 Task: Move the task Implement a feature for users to join and participate in groups to the section Done in the project WaveTech and filter the tasks in the project by Due next week.
Action: Mouse moved to (56, 473)
Screenshot: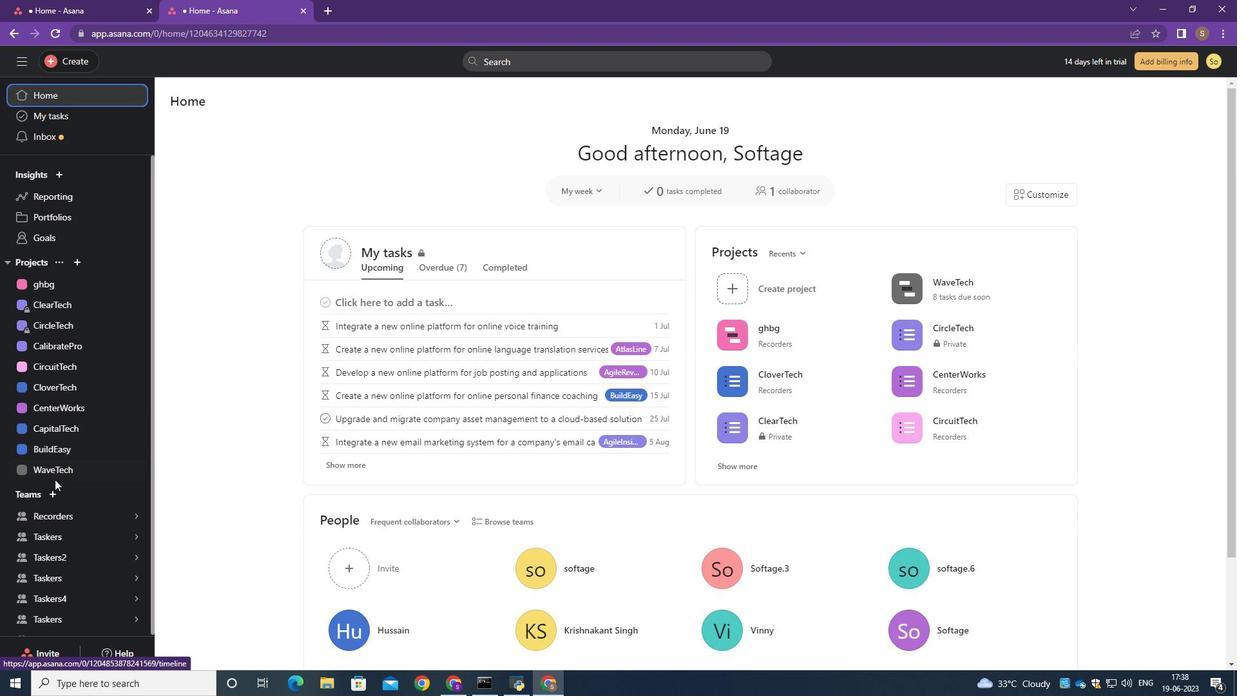 
Action: Mouse pressed left at (56, 473)
Screenshot: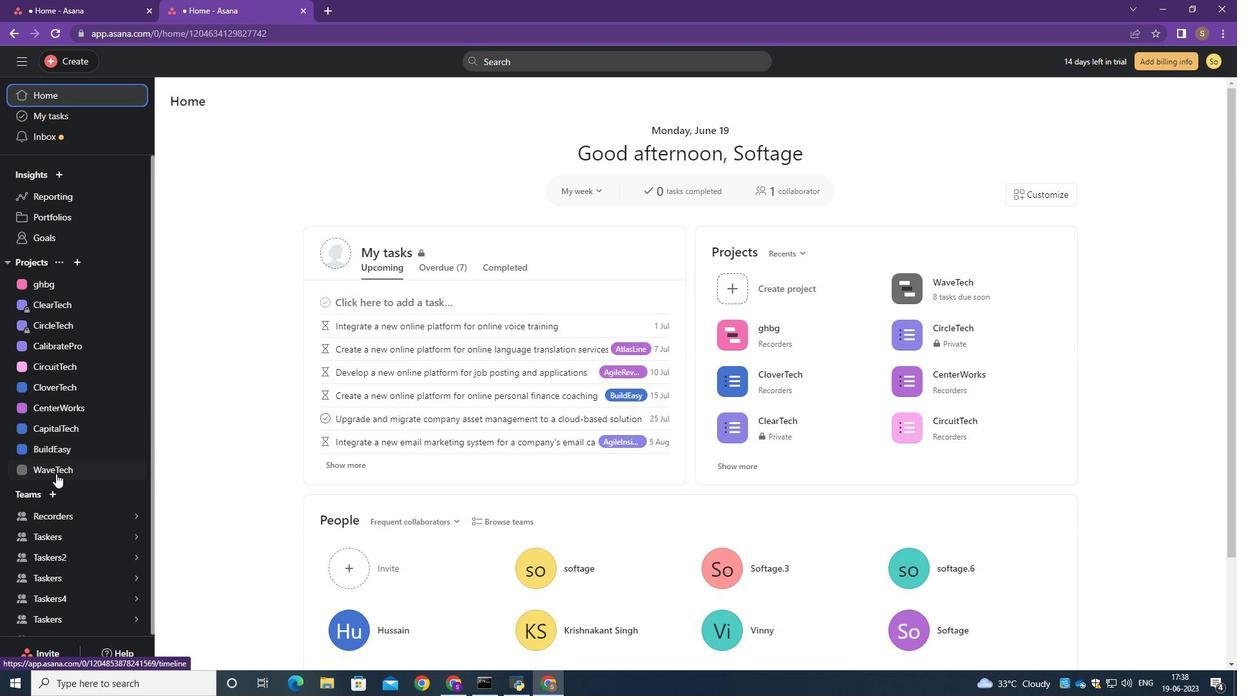 
Action: Mouse moved to (501, 258)
Screenshot: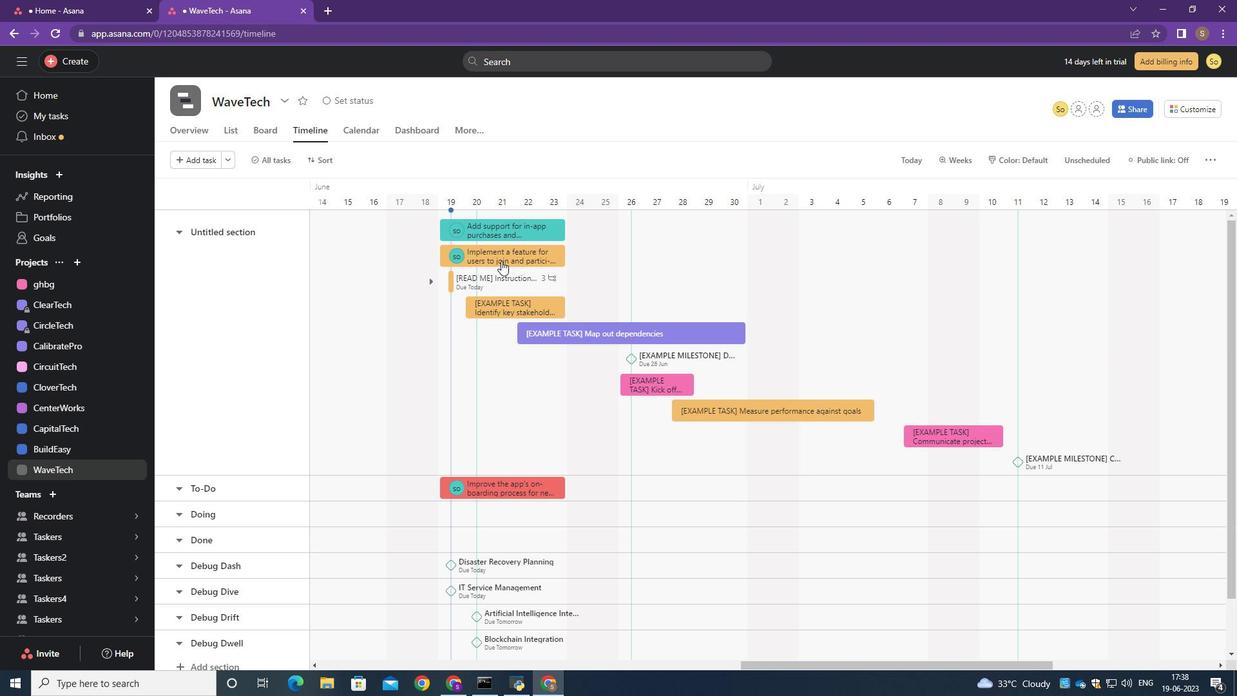 
Action: Mouse pressed left at (501, 258)
Screenshot: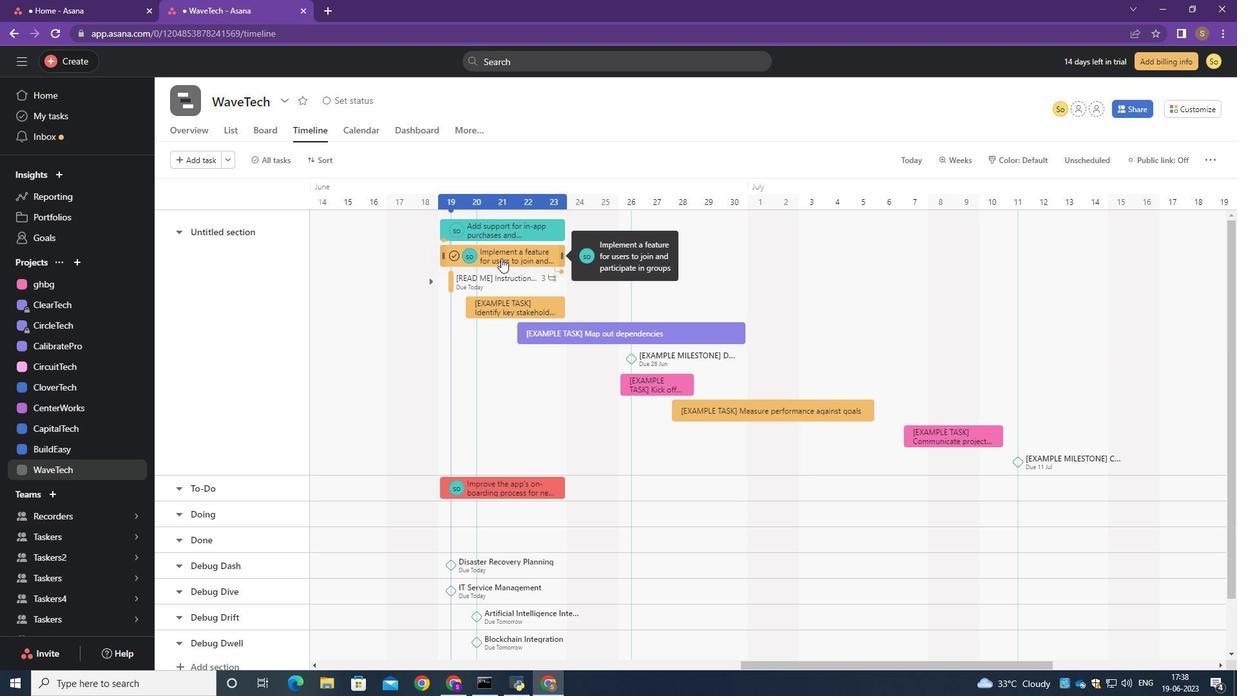 
Action: Mouse moved to (997, 303)
Screenshot: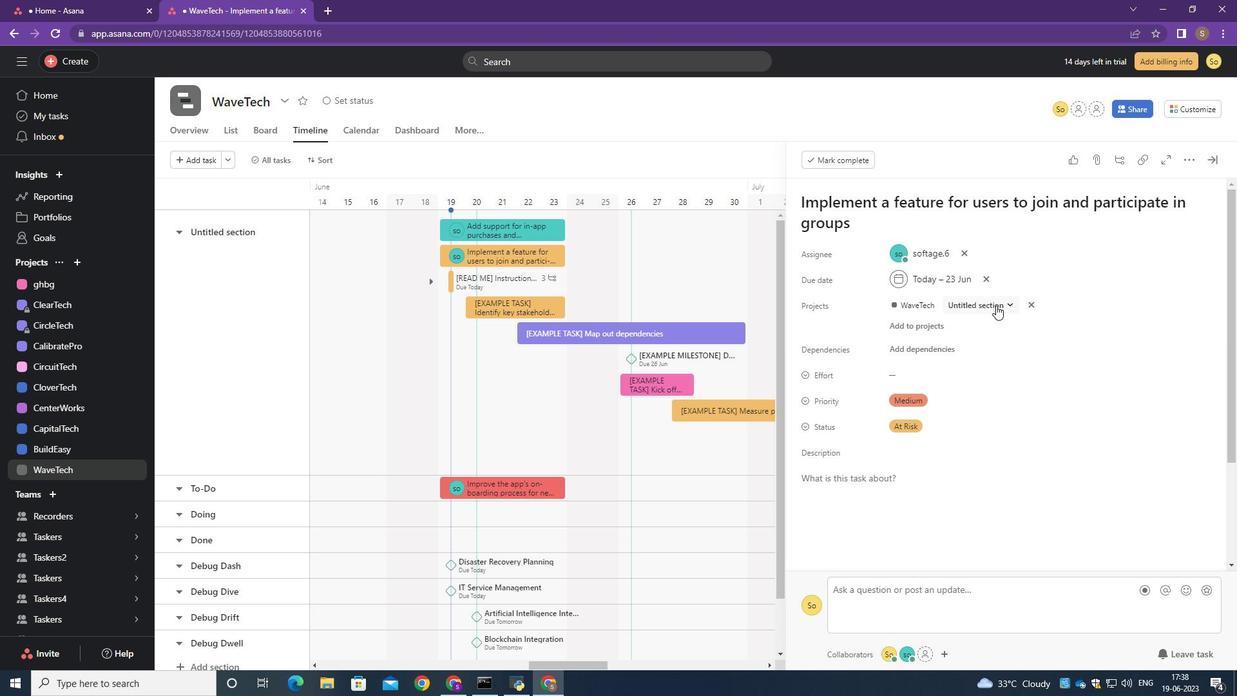 
Action: Mouse pressed left at (997, 303)
Screenshot: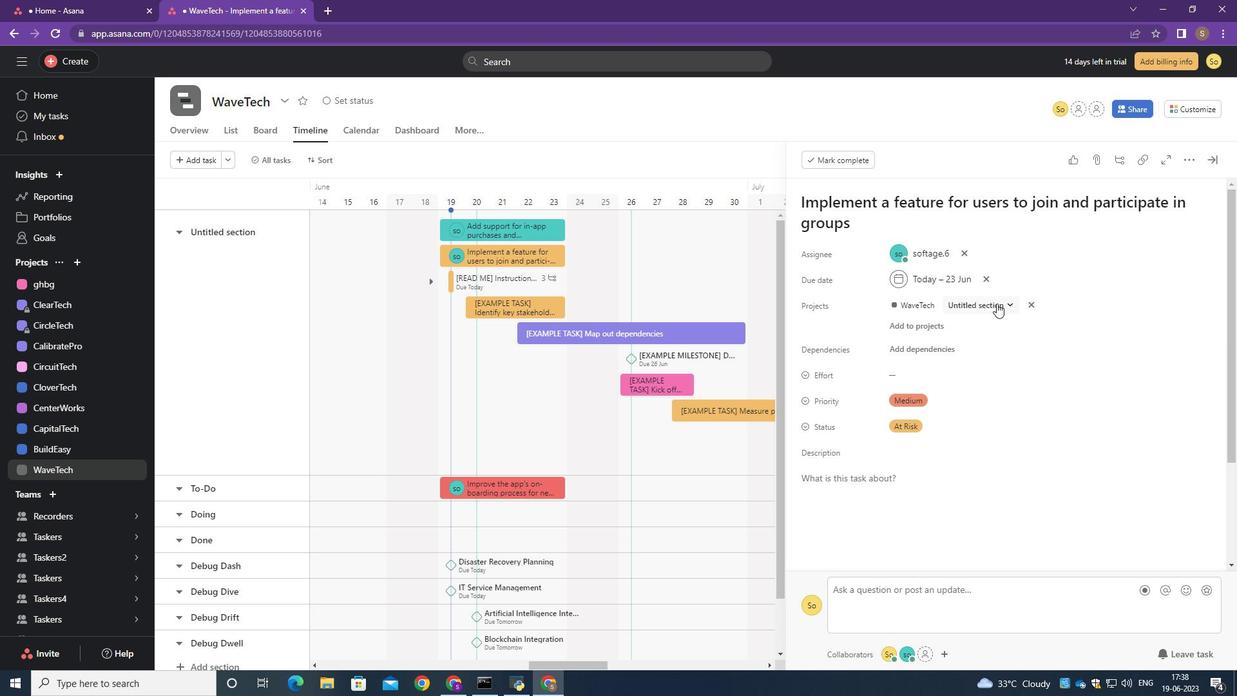 
Action: Mouse moved to (952, 400)
Screenshot: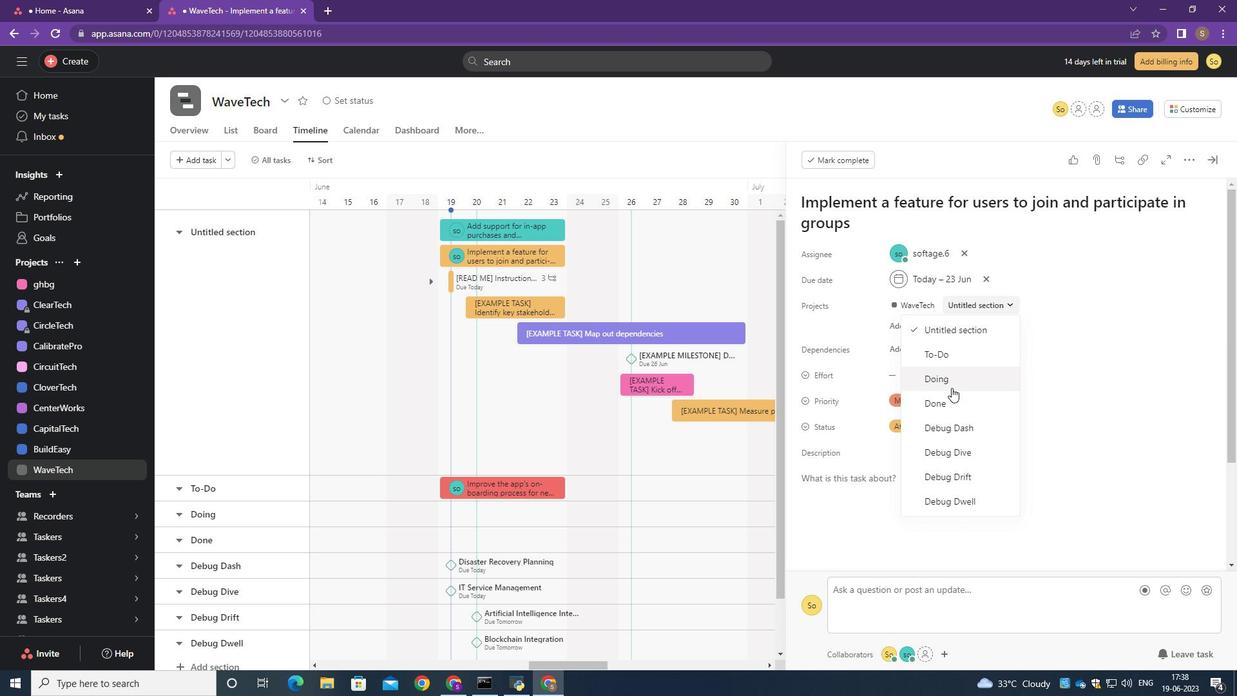 
Action: Mouse pressed left at (952, 400)
Screenshot: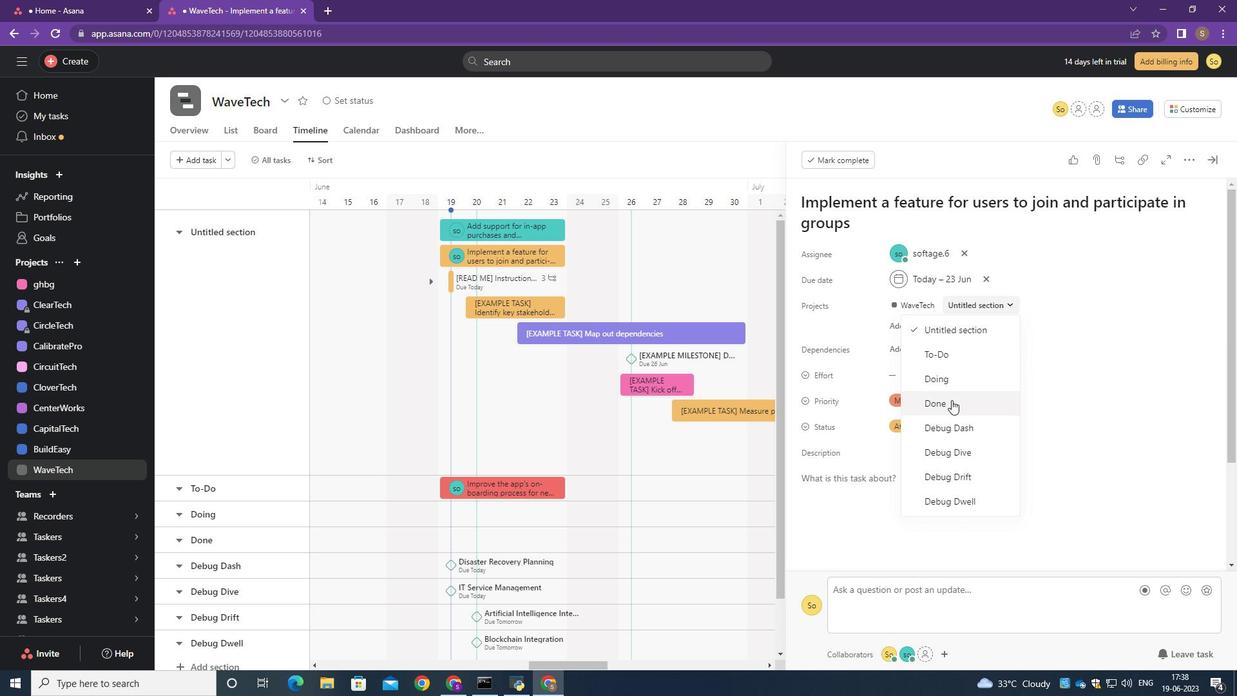 
Action: Mouse moved to (235, 130)
Screenshot: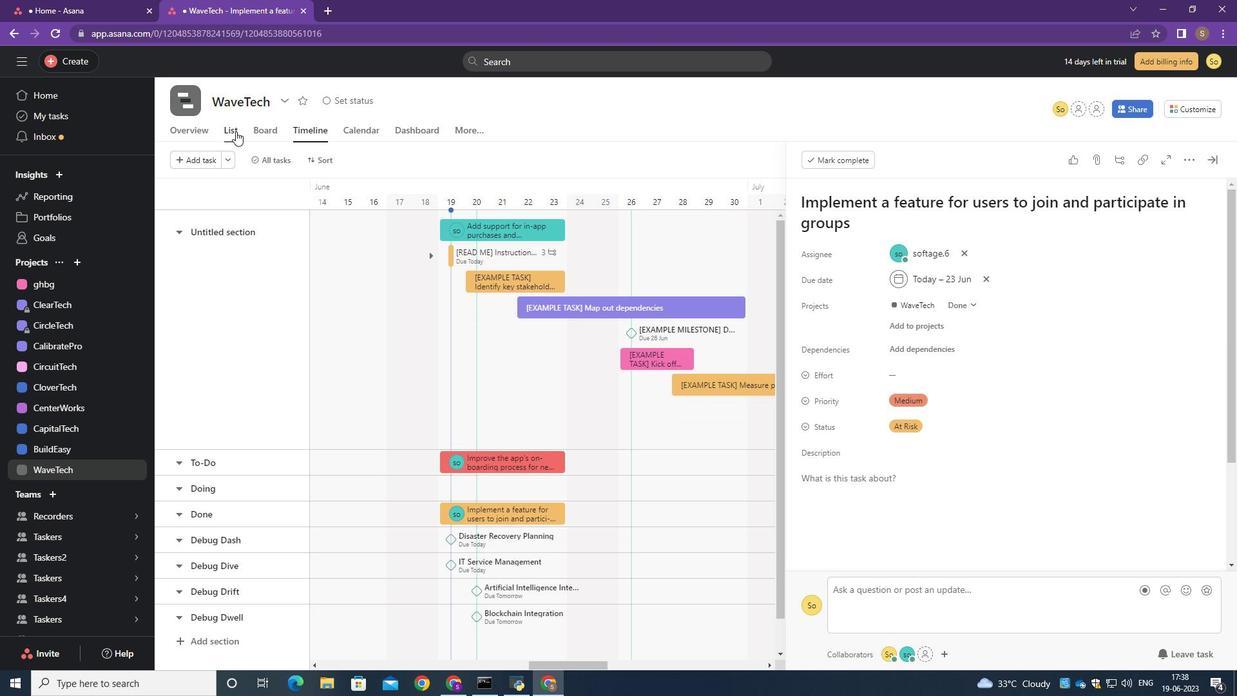 
Action: Mouse pressed left at (235, 130)
Screenshot: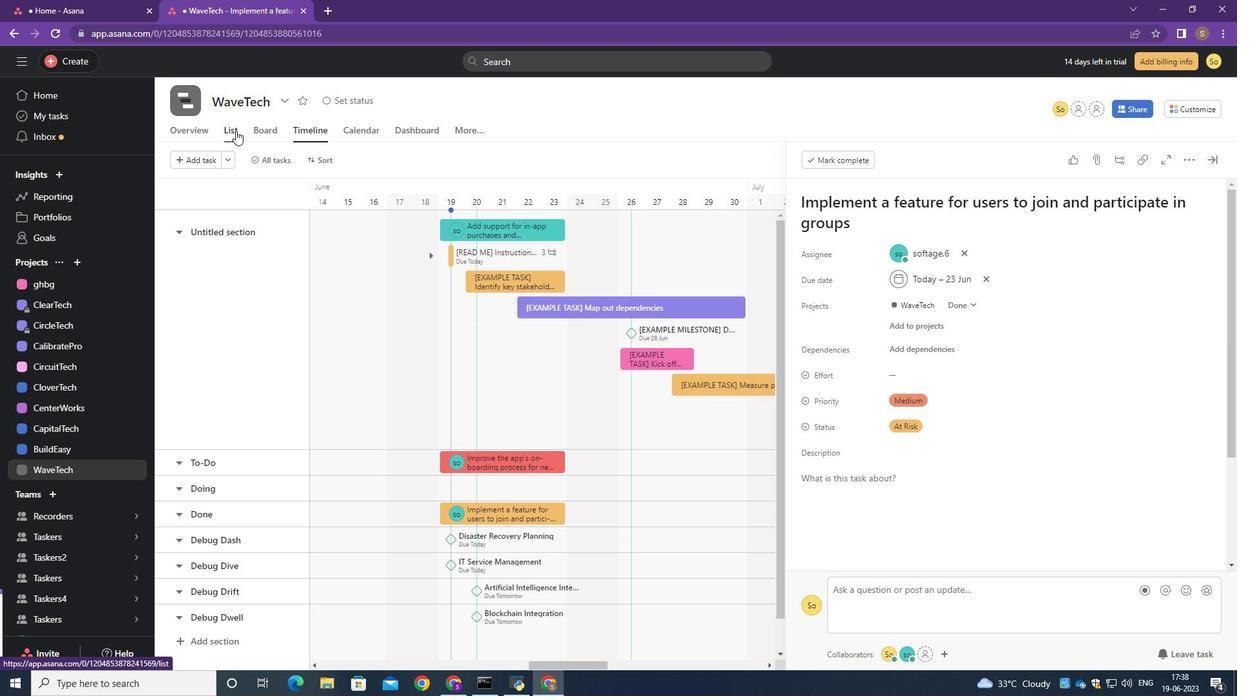 
Action: Mouse moved to (275, 157)
Screenshot: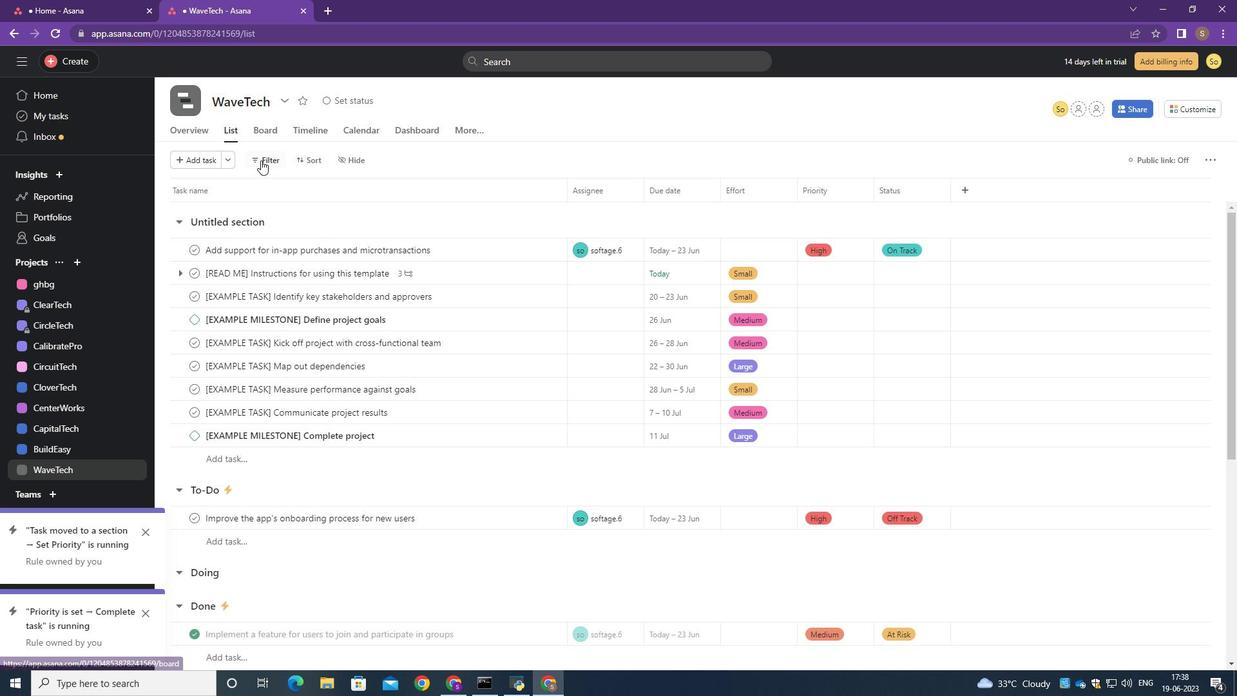 
Action: Mouse pressed left at (275, 157)
Screenshot: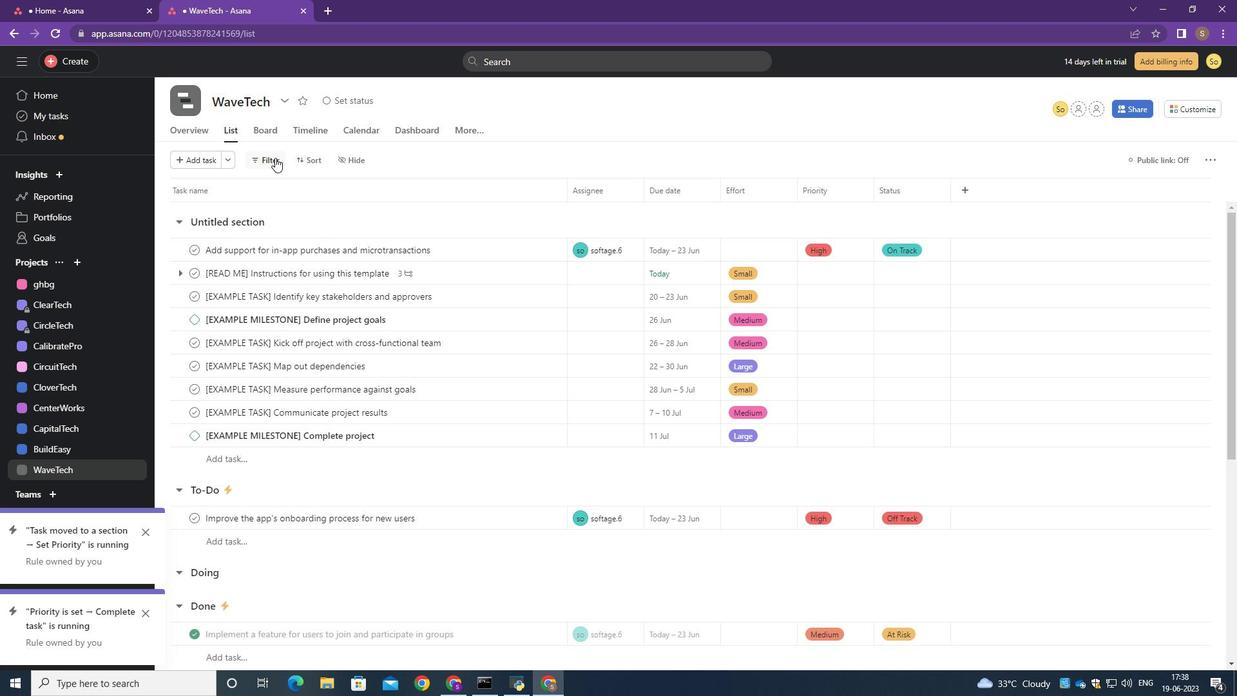 
Action: Mouse moved to (307, 238)
Screenshot: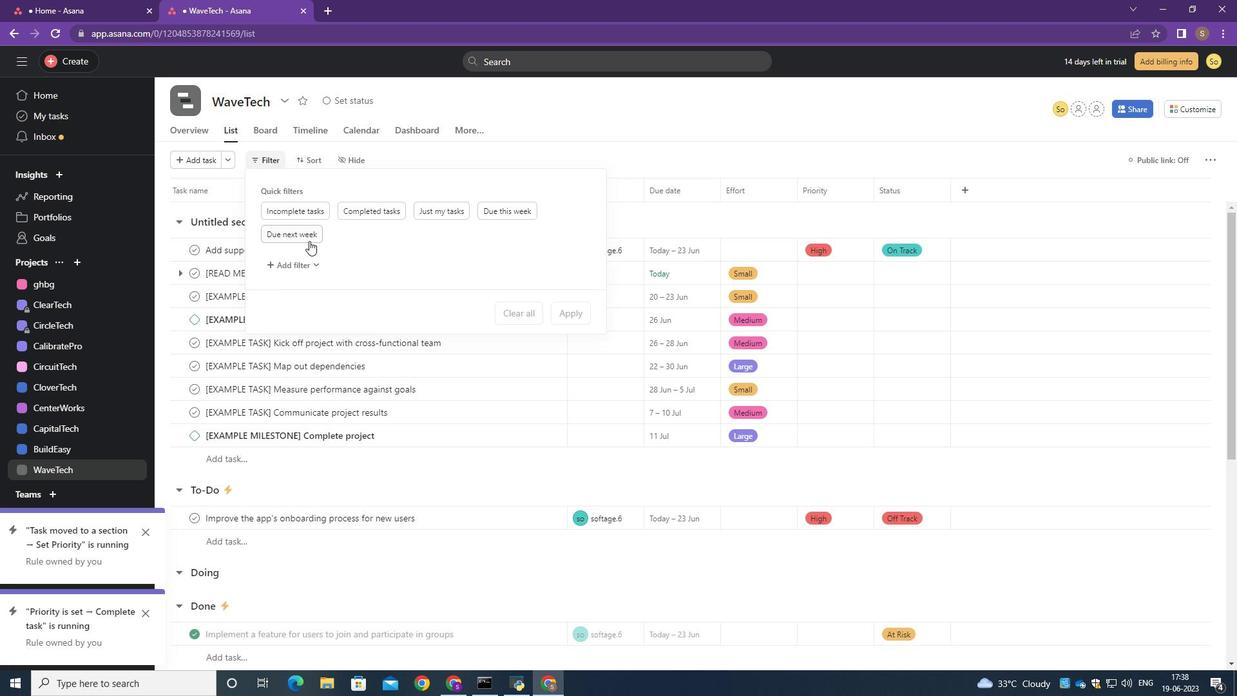 
Action: Mouse pressed left at (307, 238)
Screenshot: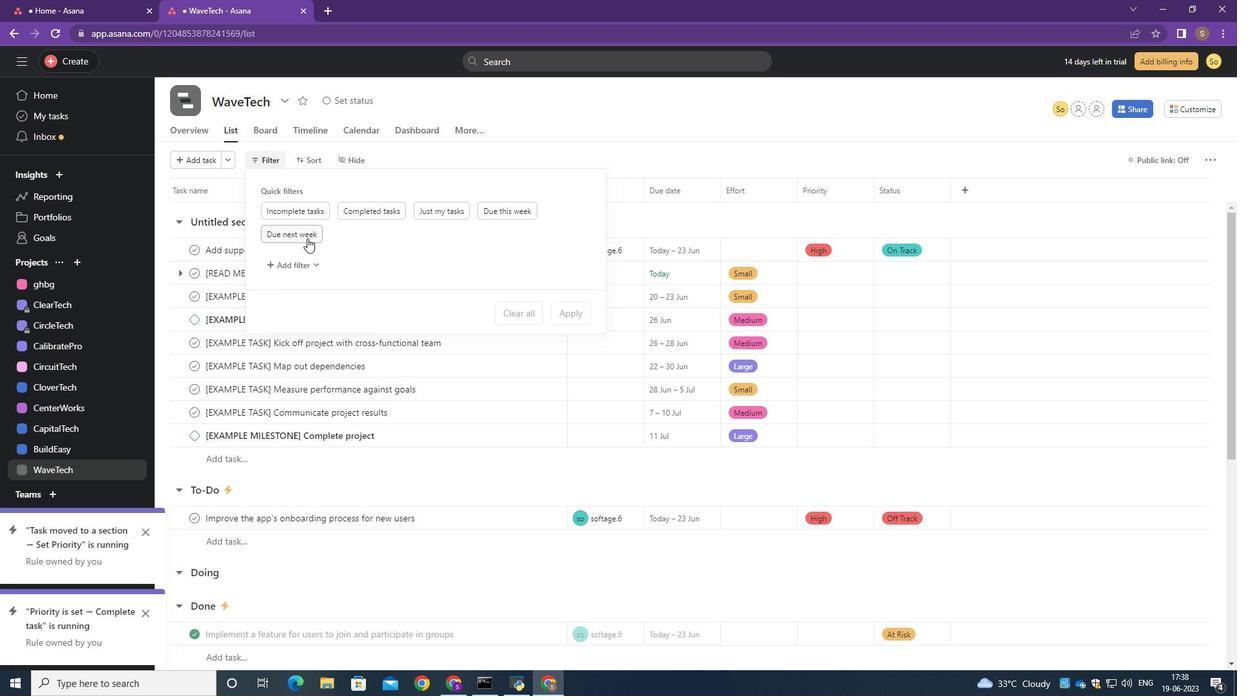 
Action: Mouse moved to (437, 447)
Screenshot: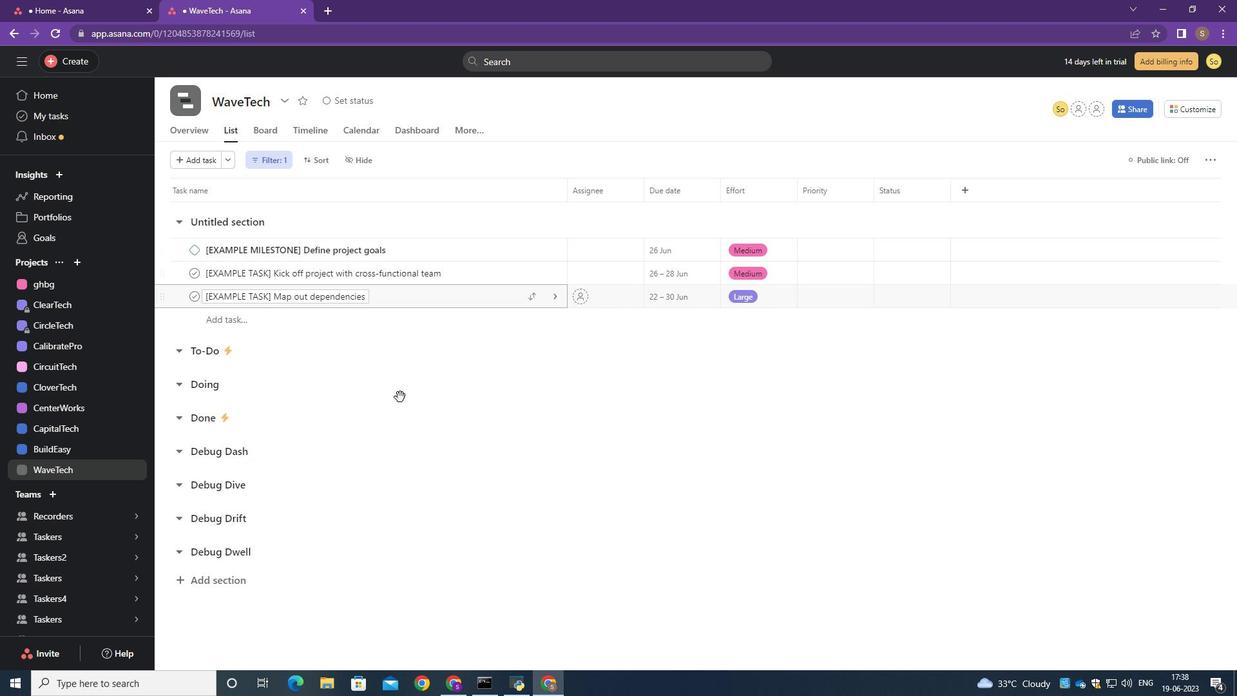 
